 Task: Create Card Partnership Review Meeting in Board Data Visualization Techniques to Workspace Business Development and Sales. Create Card IT Security Review in Board Customer Experience Management to Workspace Business Development and Sales. Create Card Partnership Review Meeting in Board Voice of Customer Surveys and Feedback Analysis to Workspace Business Development and Sales
Action: Mouse moved to (357, 147)
Screenshot: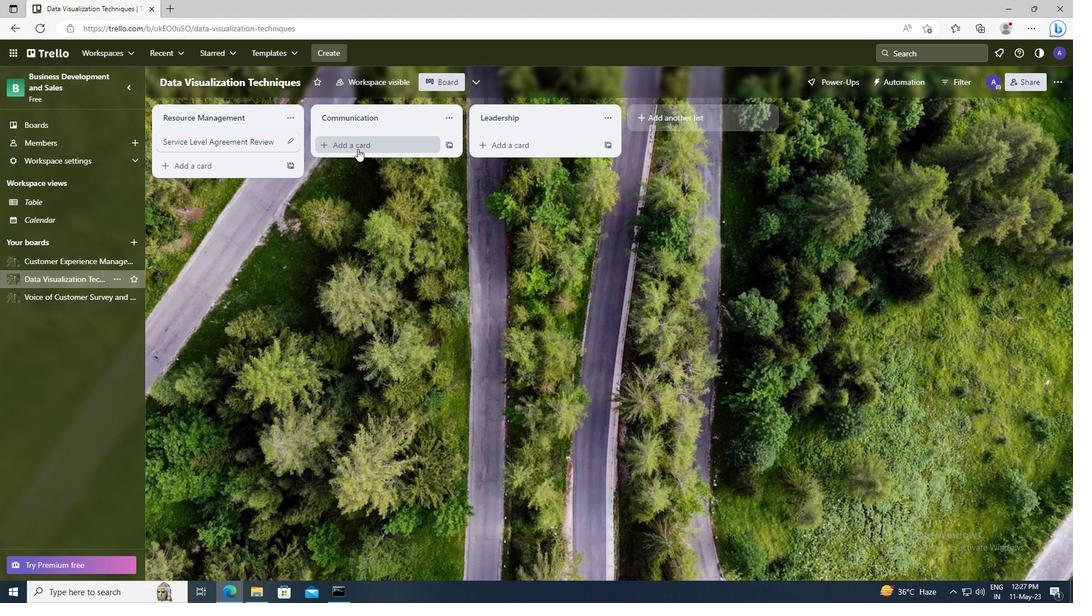 
Action: Mouse pressed left at (357, 147)
Screenshot: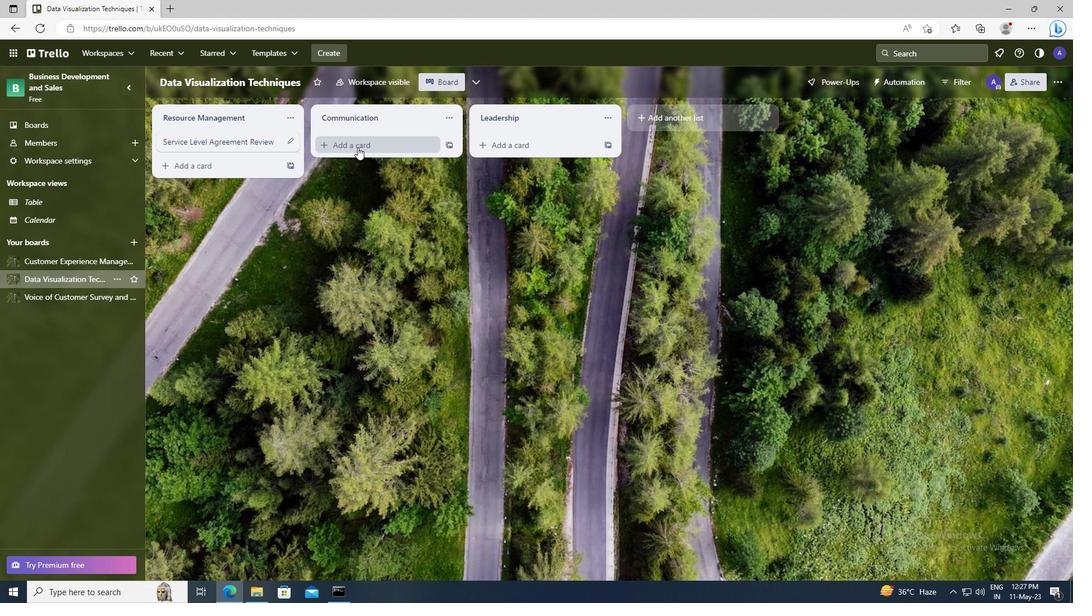 
Action: Key pressed <Key.shift>PARTNERSHIP<Key.space><Key.shift>REVIEW<Key.space><Key.shift>MEETING
Screenshot: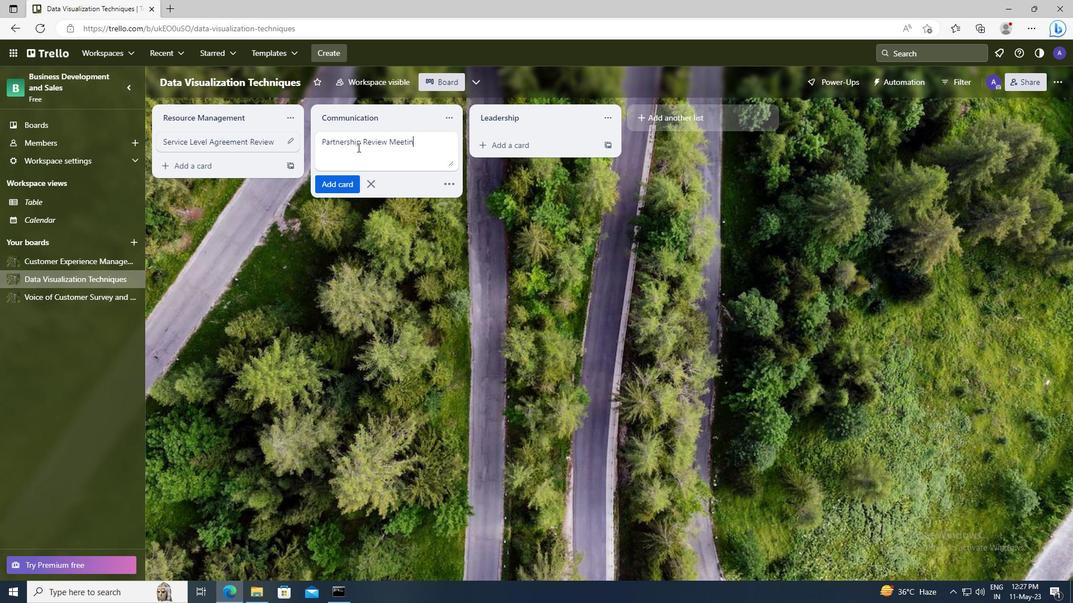 
Action: Mouse moved to (343, 181)
Screenshot: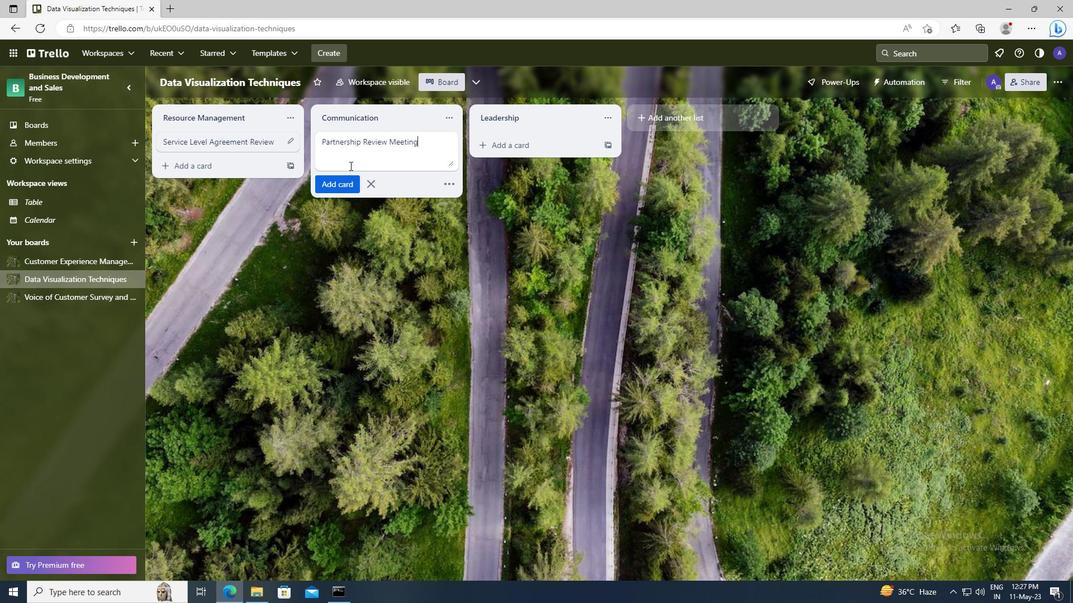
Action: Mouse pressed left at (343, 181)
Screenshot: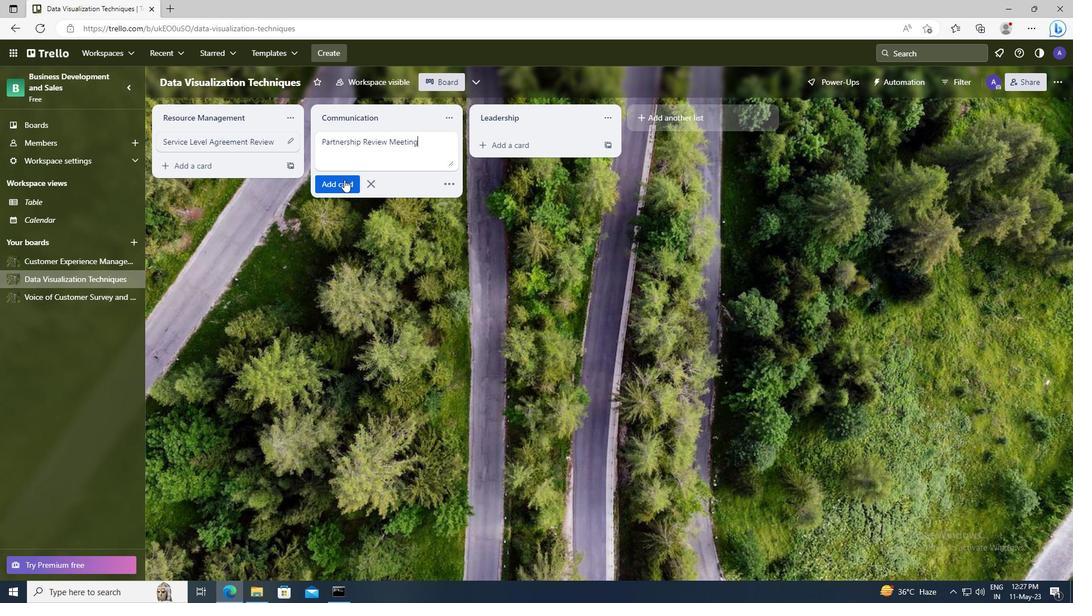 
Action: Mouse moved to (74, 255)
Screenshot: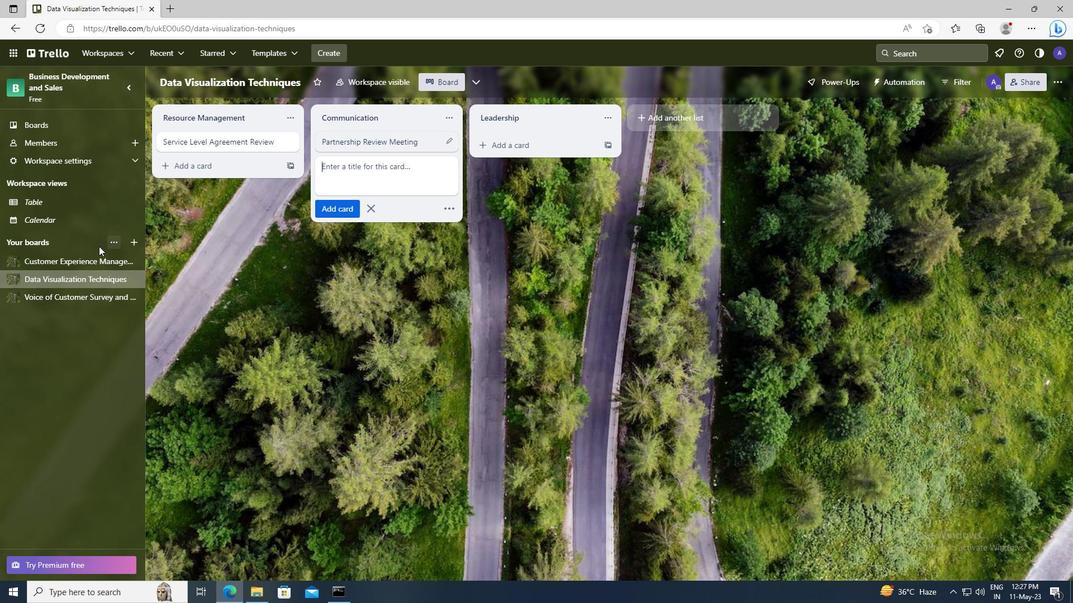 
Action: Mouse pressed left at (74, 255)
Screenshot: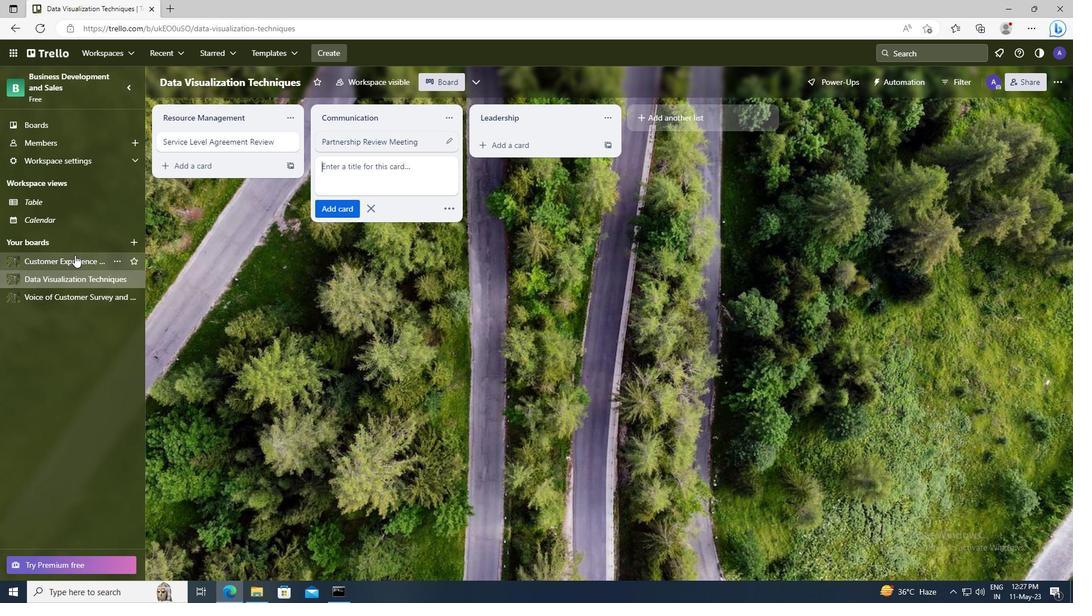 
Action: Mouse moved to (327, 144)
Screenshot: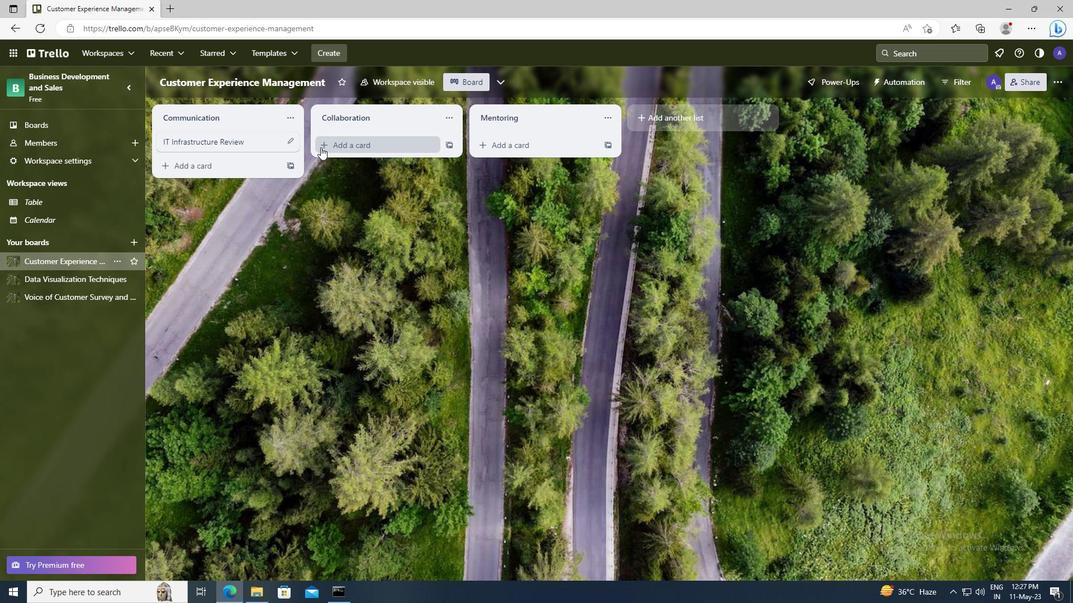 
Action: Mouse pressed left at (327, 144)
Screenshot: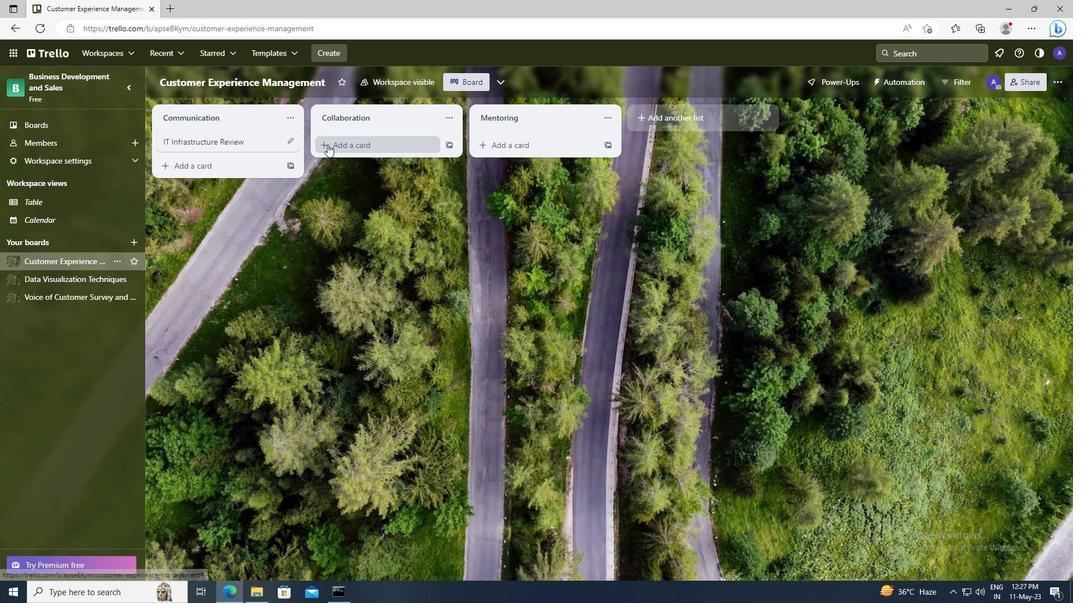 
Action: Key pressed <Key.shift>IT<Key.space><Key.shift>SECURITY<Key.space><Key.shift>REVIEW
Screenshot: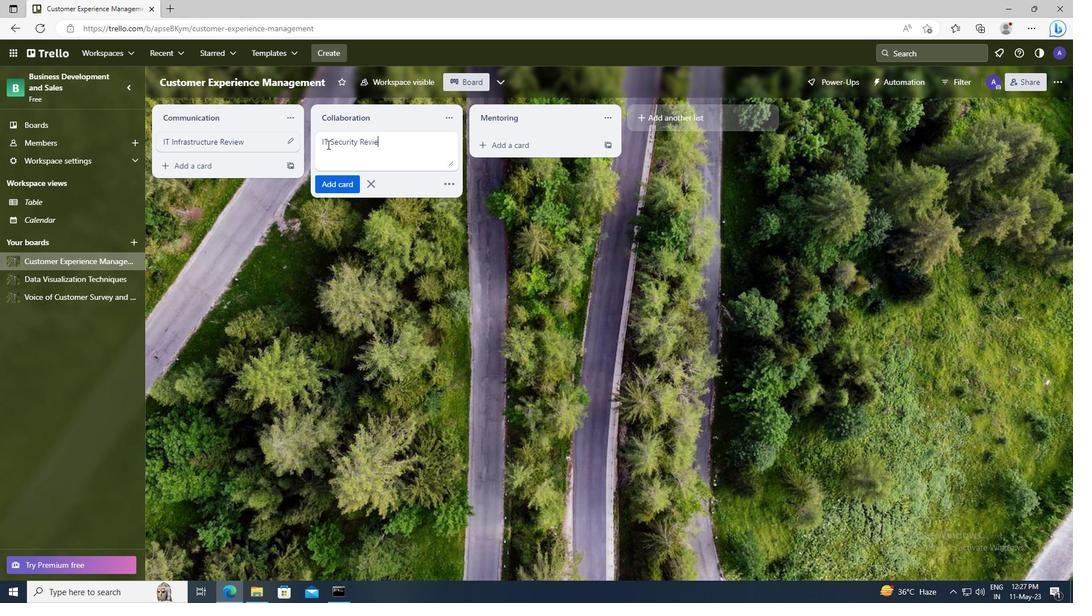 
Action: Mouse moved to (331, 181)
Screenshot: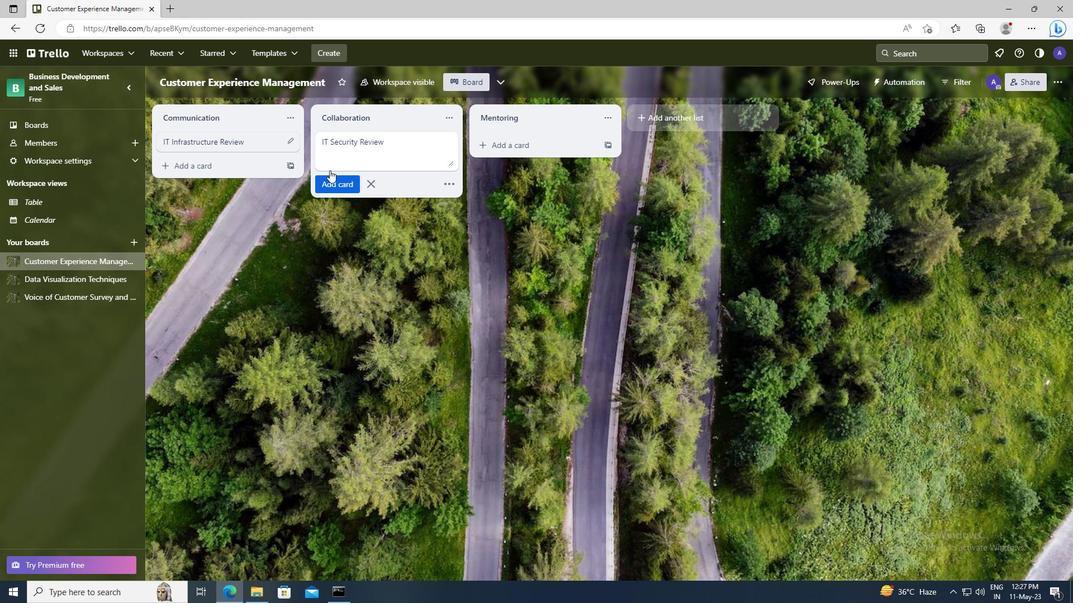 
Action: Mouse pressed left at (331, 181)
Screenshot: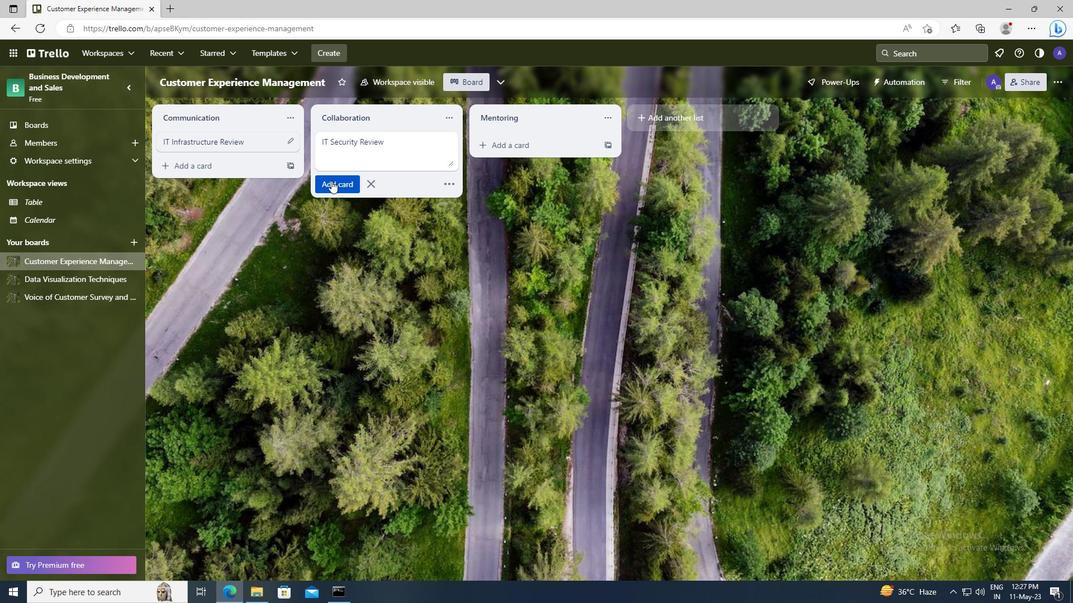 
Action: Mouse moved to (77, 298)
Screenshot: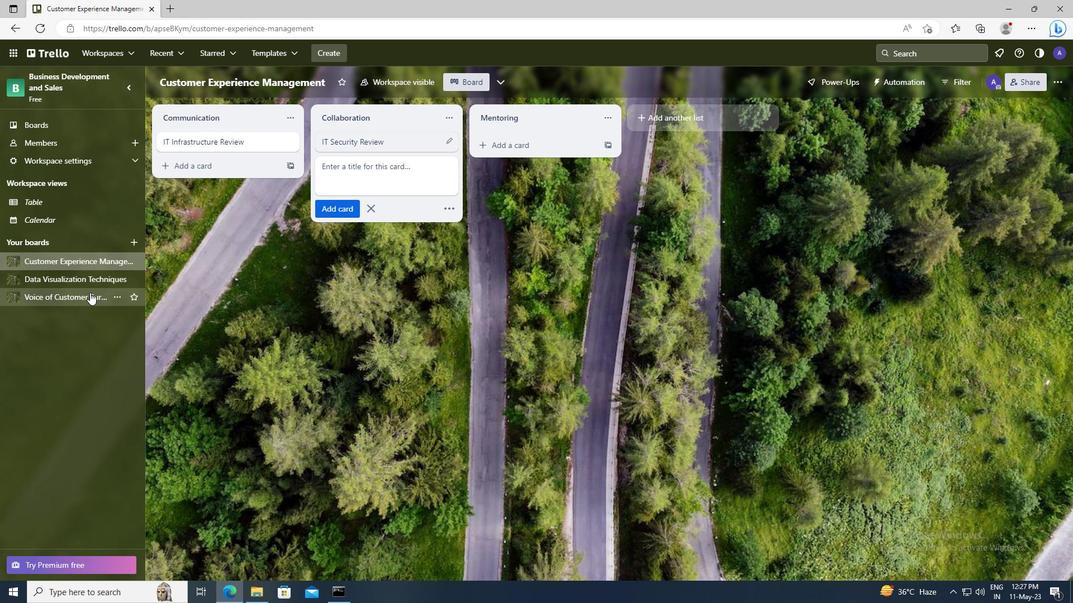 
Action: Mouse pressed left at (77, 298)
Screenshot: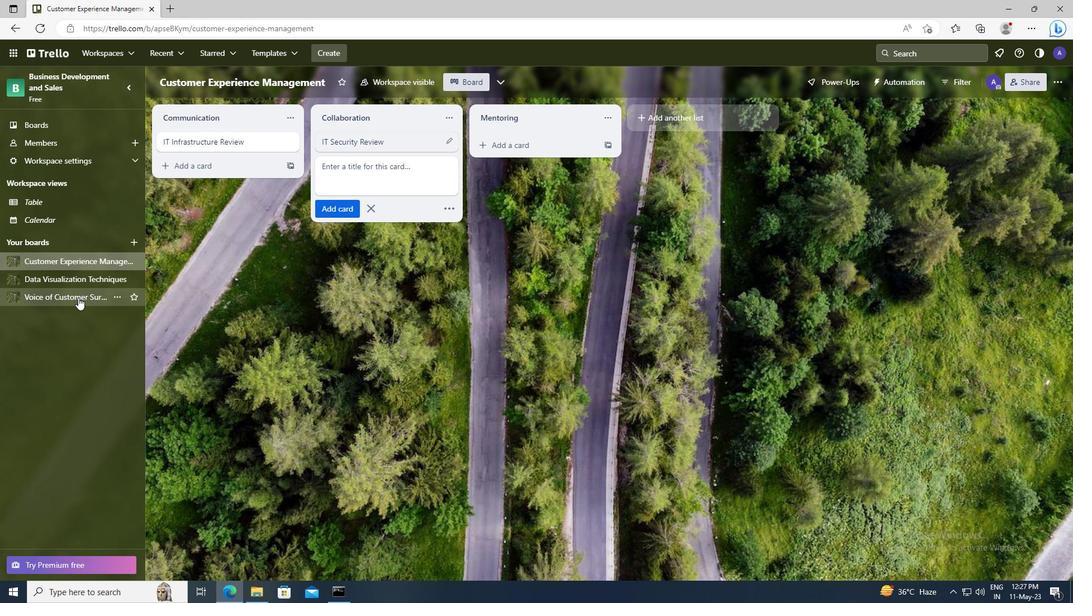 
Action: Mouse moved to (358, 149)
Screenshot: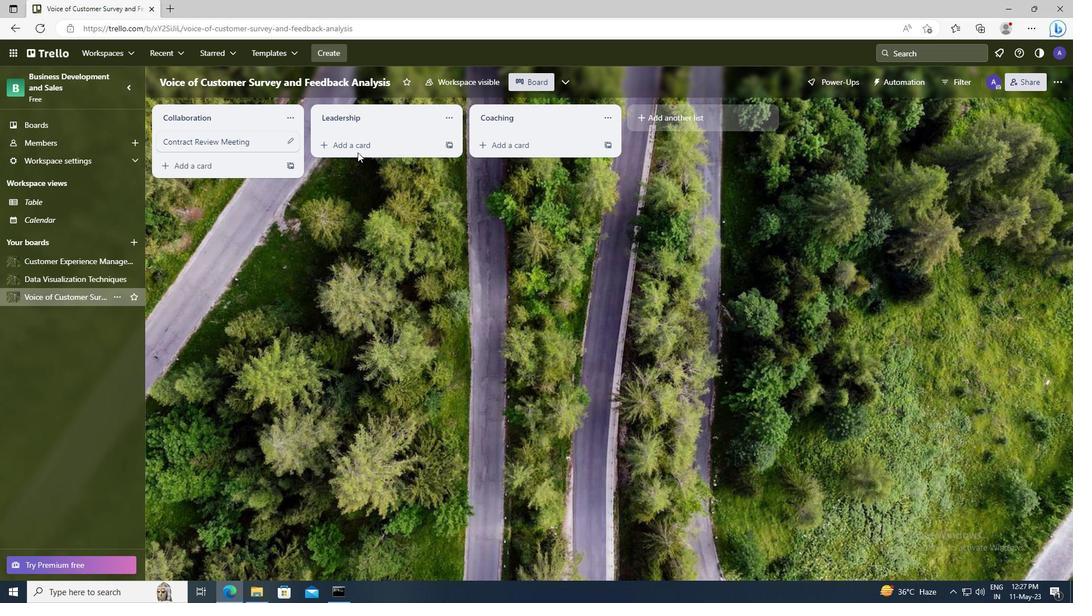 
Action: Mouse pressed left at (358, 149)
Screenshot: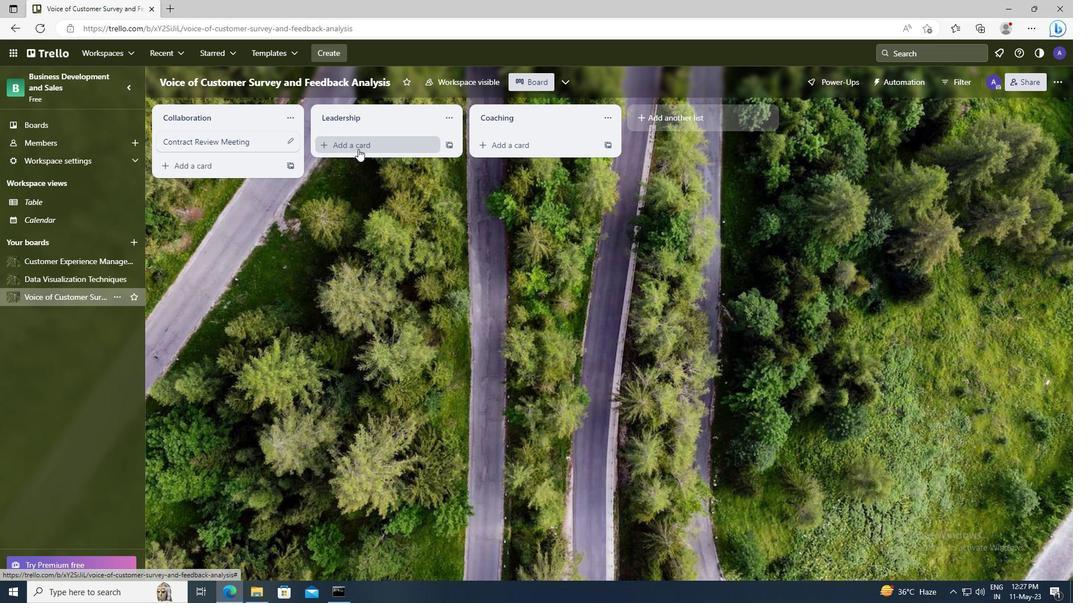 
Action: Key pressed <Key.shift>PARTNERSHIP<Key.space><Key.shift>REVIEW<Key.space><Key.shift>MEETING
Screenshot: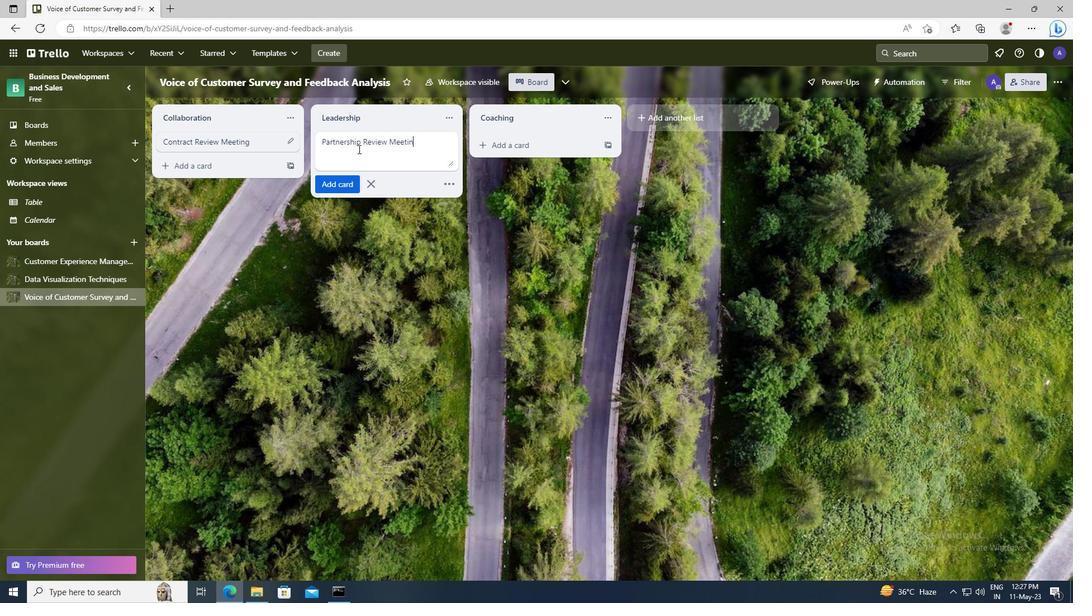 
Action: Mouse moved to (349, 183)
Screenshot: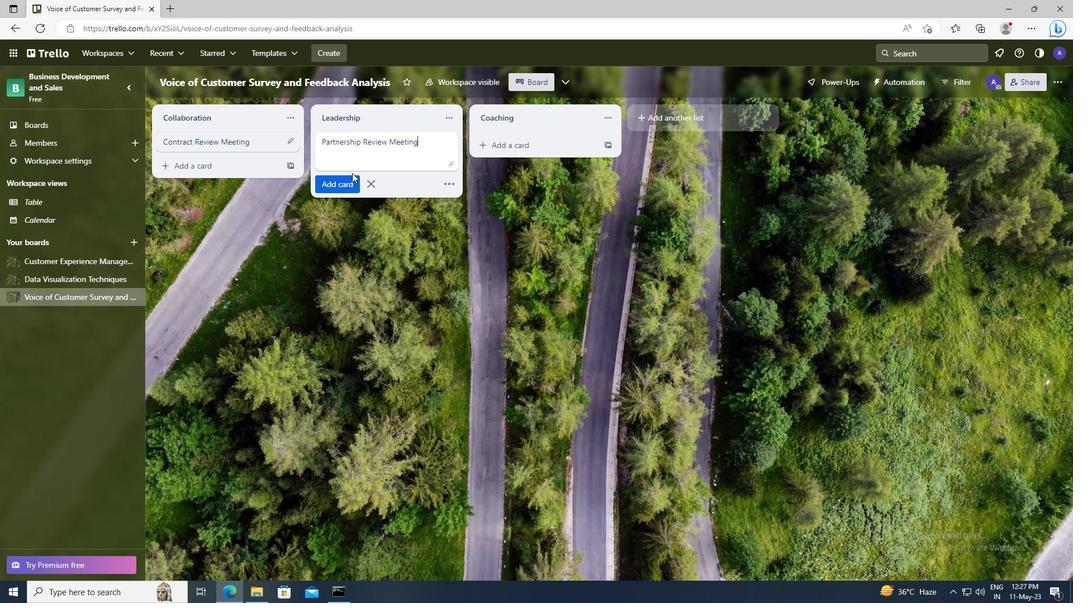 
Action: Mouse pressed left at (349, 183)
Screenshot: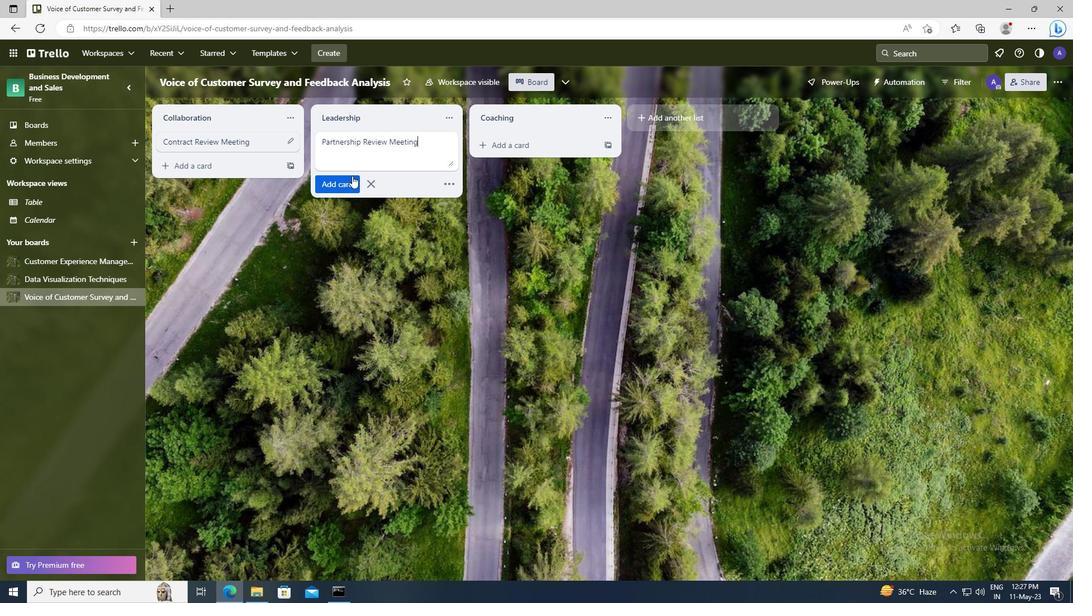 
